 Task: Select a due date automation when advanced on, the moment a card is due add fields with custom field "Resume" set to a date between 1 and 7 working days from now.
Action: Mouse moved to (937, 73)
Screenshot: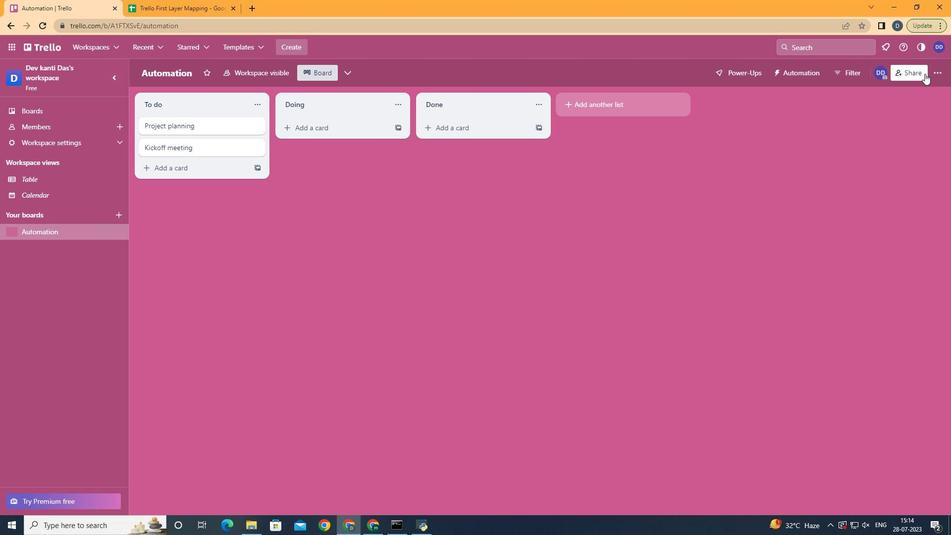 
Action: Mouse pressed left at (937, 73)
Screenshot: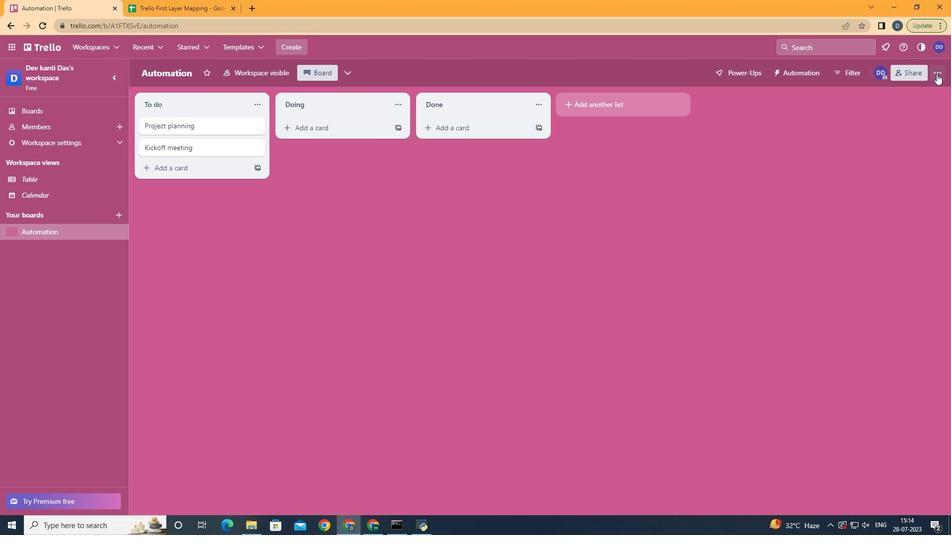 
Action: Mouse moved to (877, 206)
Screenshot: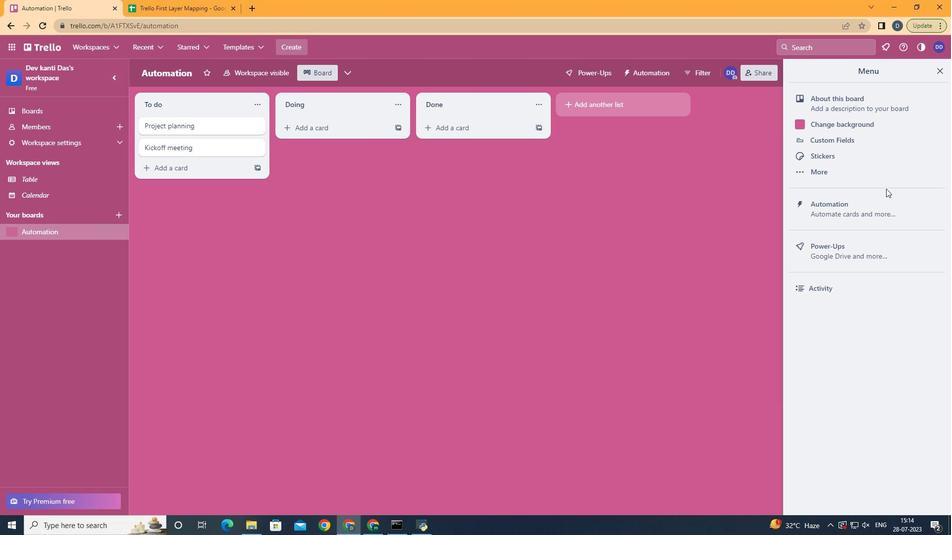 
Action: Mouse pressed left at (877, 206)
Screenshot: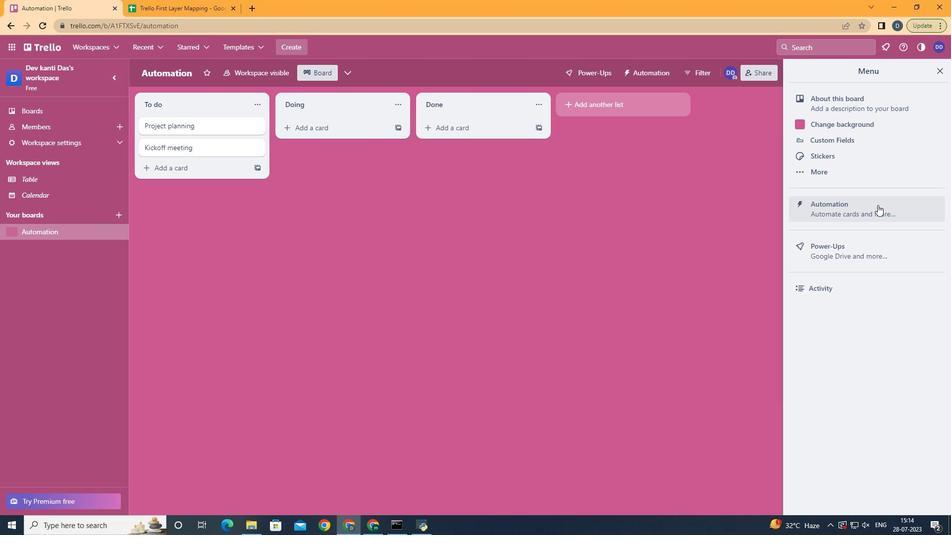 
Action: Mouse moved to (187, 191)
Screenshot: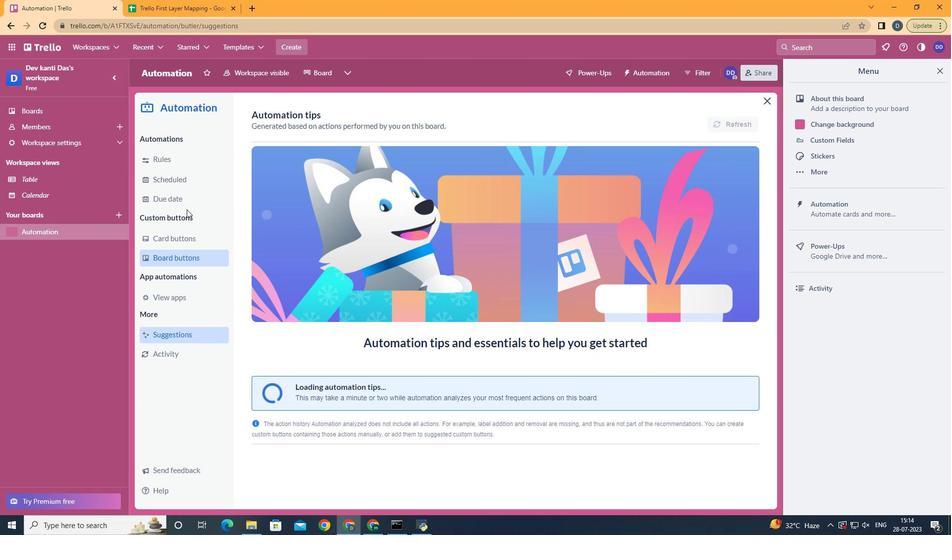 
Action: Mouse pressed left at (187, 191)
Screenshot: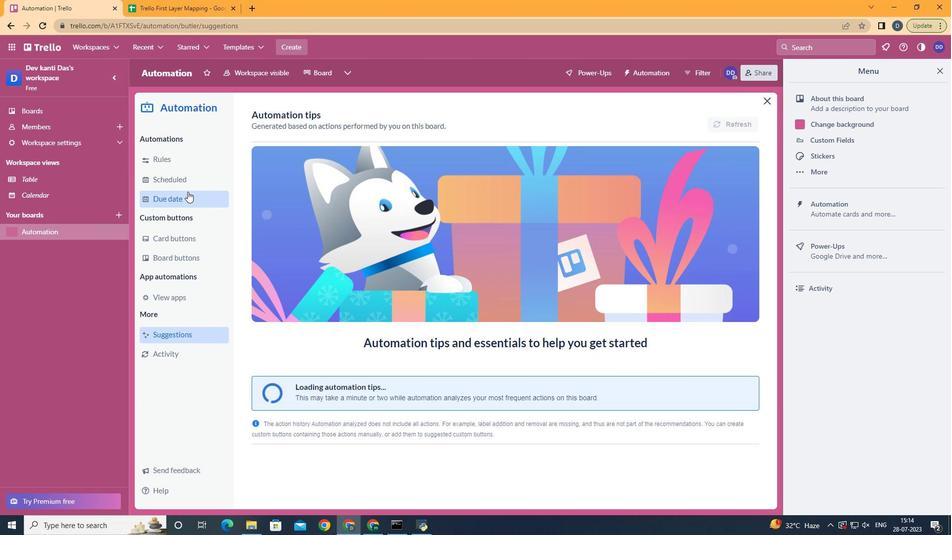 
Action: Mouse moved to (713, 120)
Screenshot: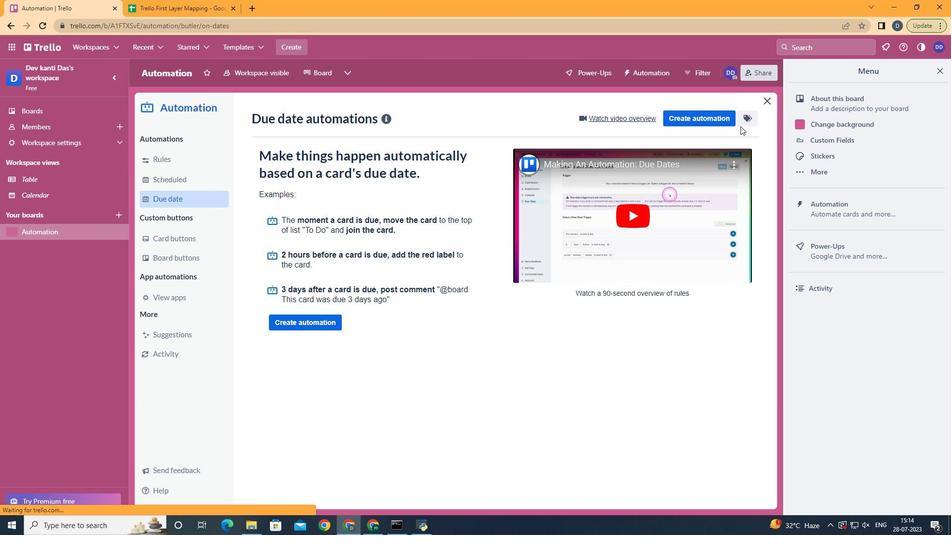 
Action: Mouse pressed left at (713, 120)
Screenshot: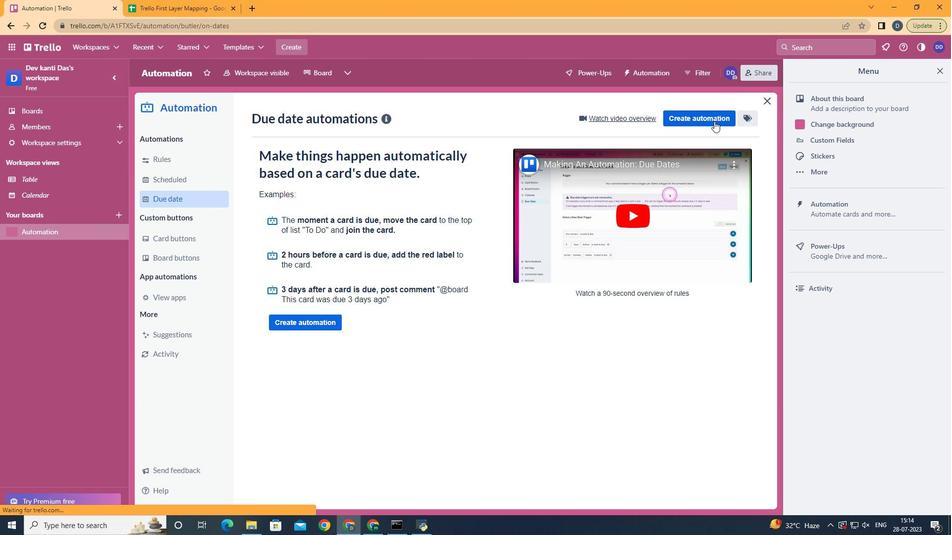 
Action: Mouse moved to (513, 212)
Screenshot: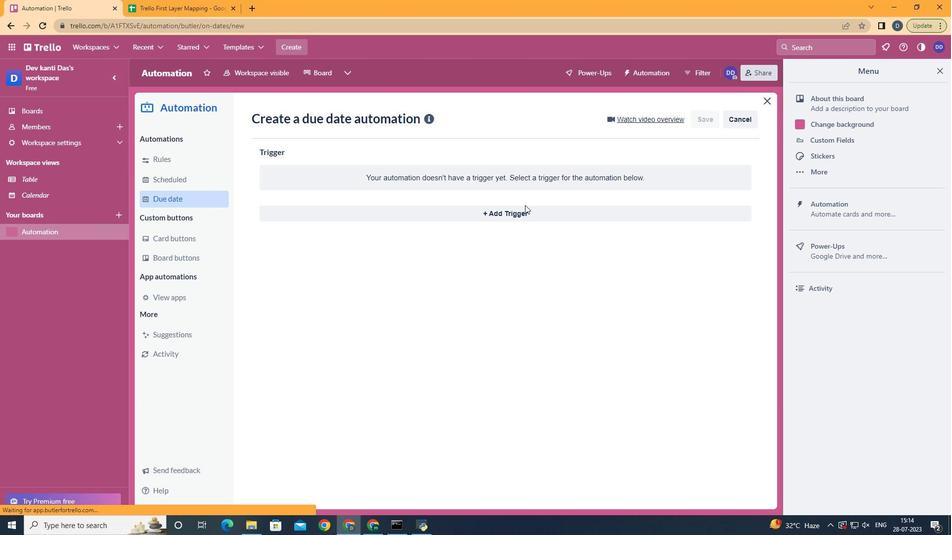 
Action: Mouse pressed left at (513, 212)
Screenshot: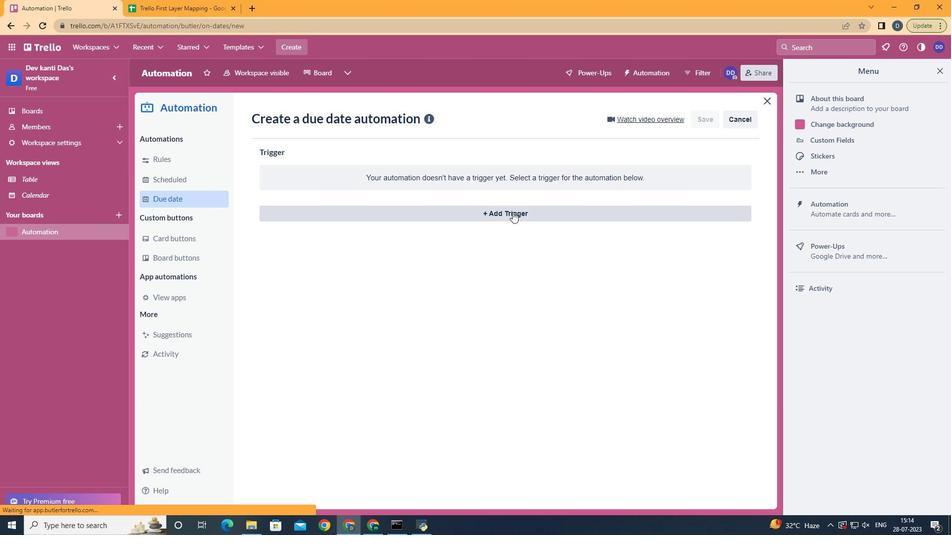 
Action: Mouse moved to (298, 350)
Screenshot: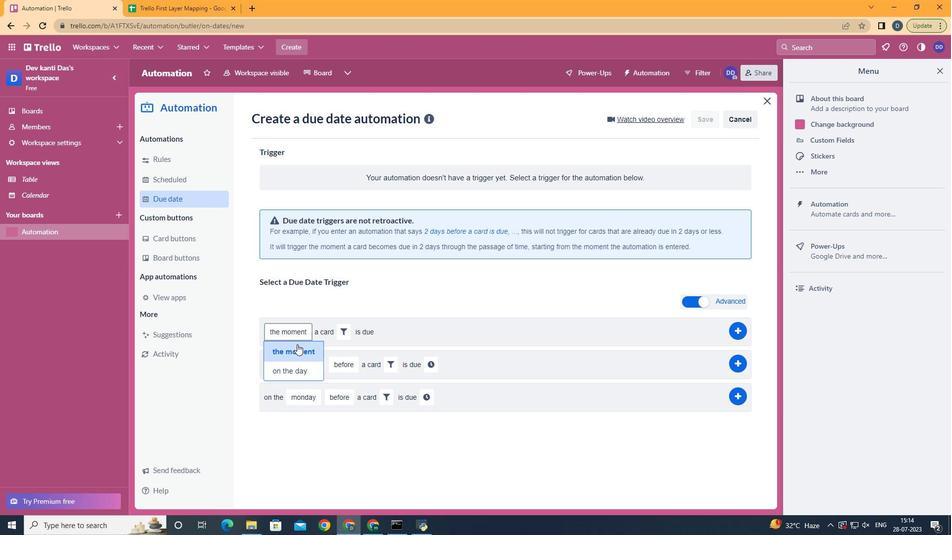 
Action: Mouse pressed left at (298, 350)
Screenshot: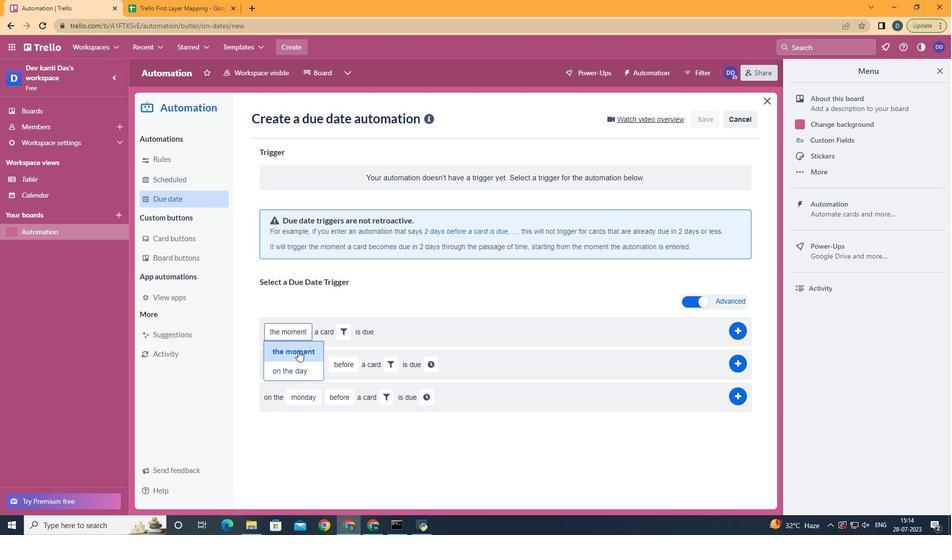 
Action: Mouse moved to (345, 328)
Screenshot: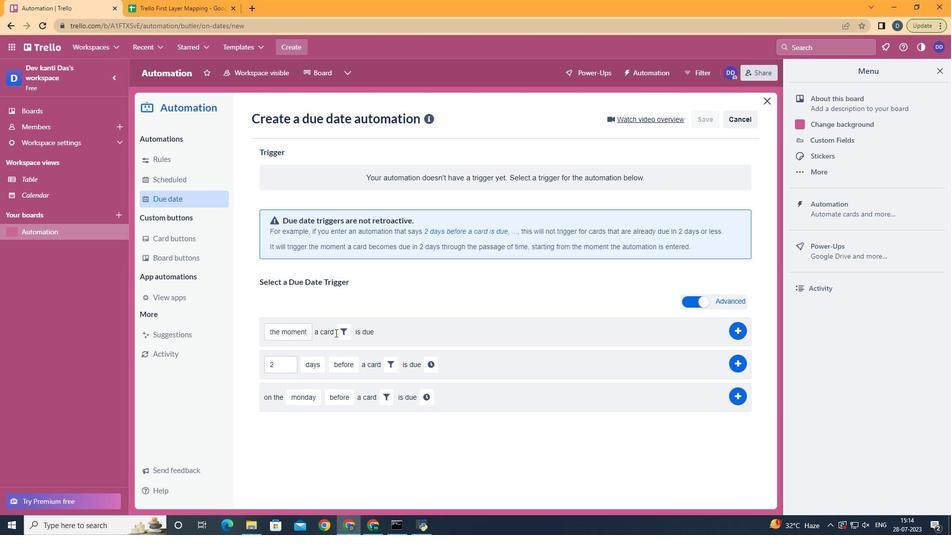 
Action: Mouse pressed left at (345, 328)
Screenshot: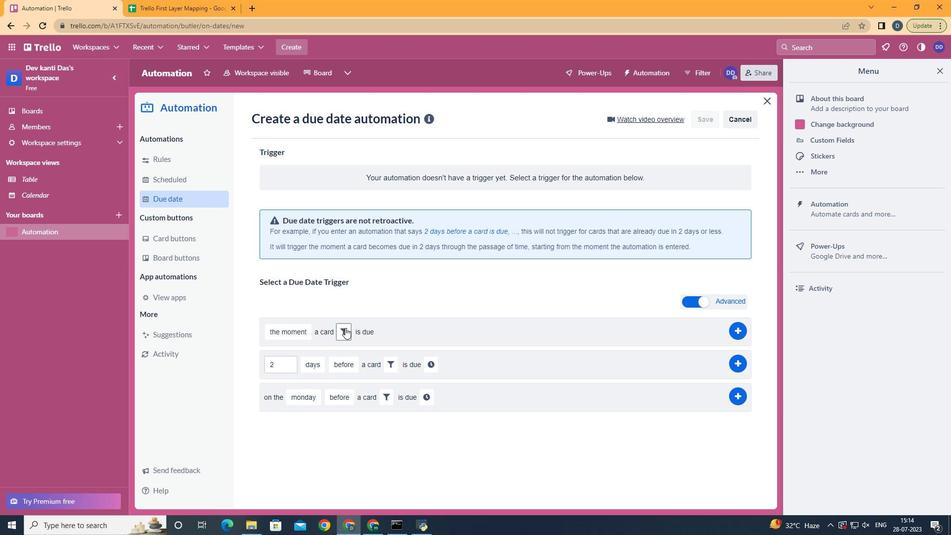 
Action: Mouse moved to (509, 366)
Screenshot: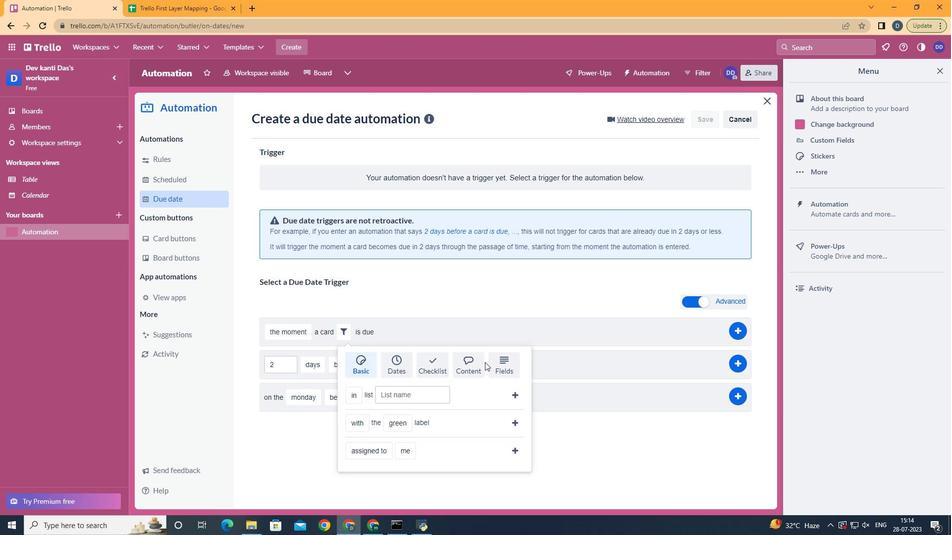 
Action: Mouse pressed left at (509, 366)
Screenshot: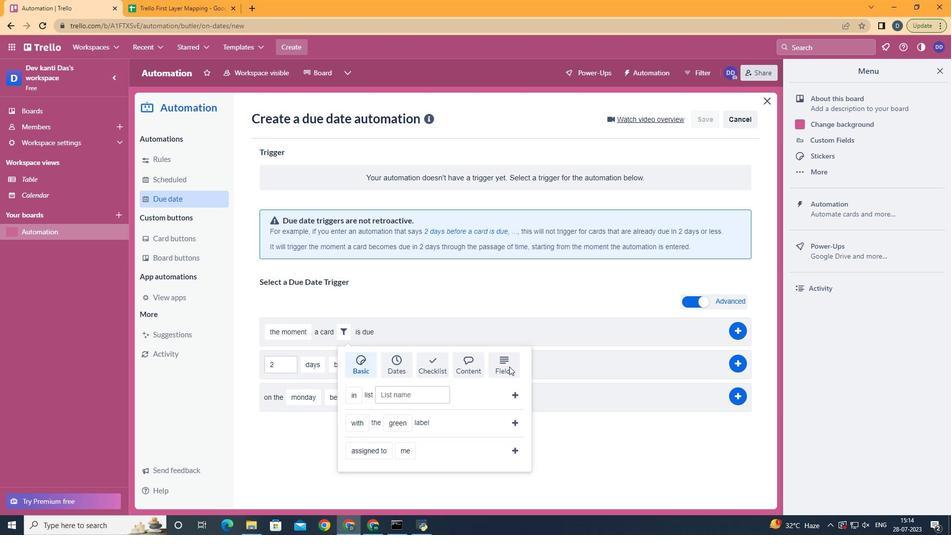 
Action: Mouse moved to (586, 417)
Screenshot: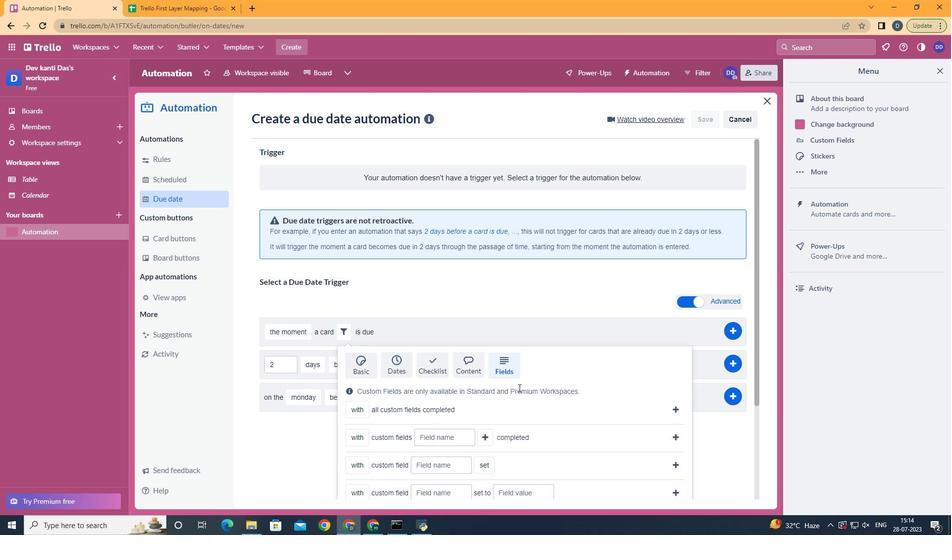 
Action: Mouse scrolled (586, 416) with delta (0, 0)
Screenshot: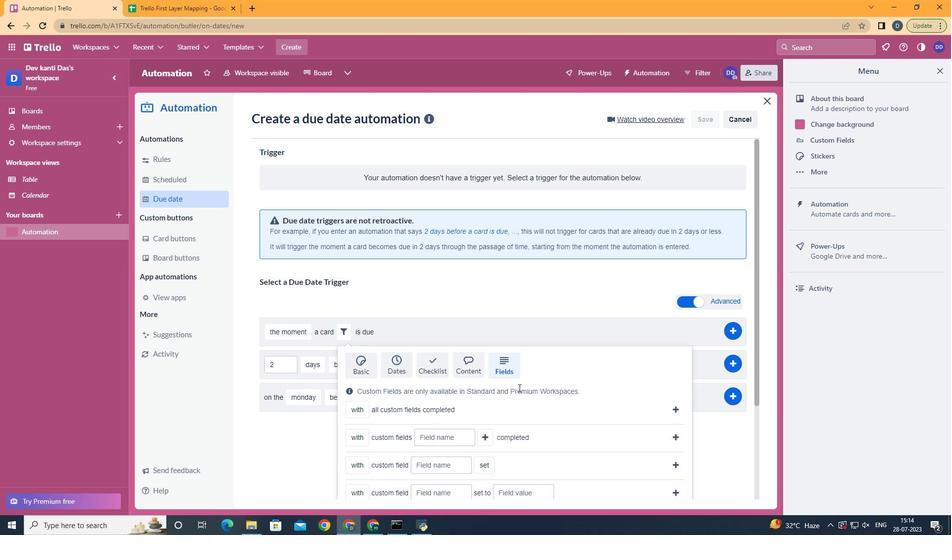 
Action: Mouse scrolled (586, 416) with delta (0, 0)
Screenshot: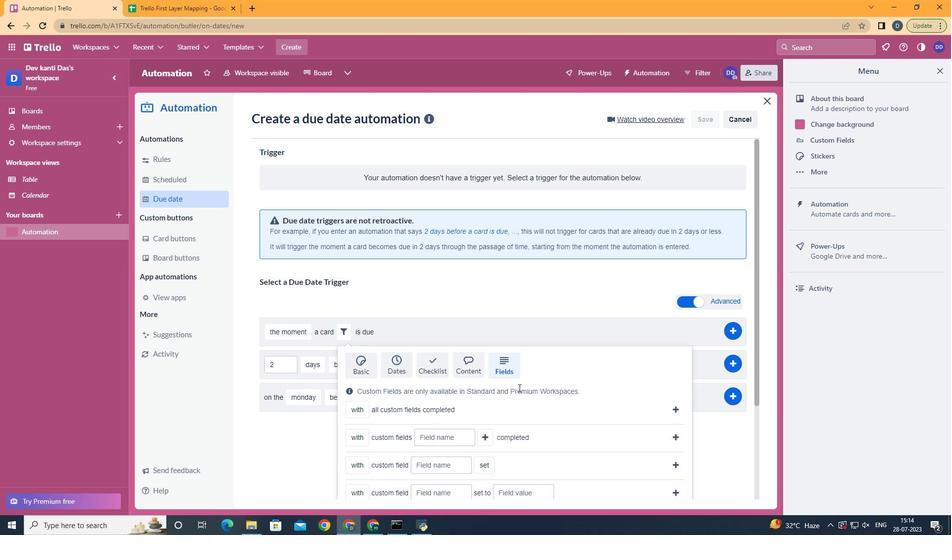 
Action: Mouse scrolled (586, 416) with delta (0, 0)
Screenshot: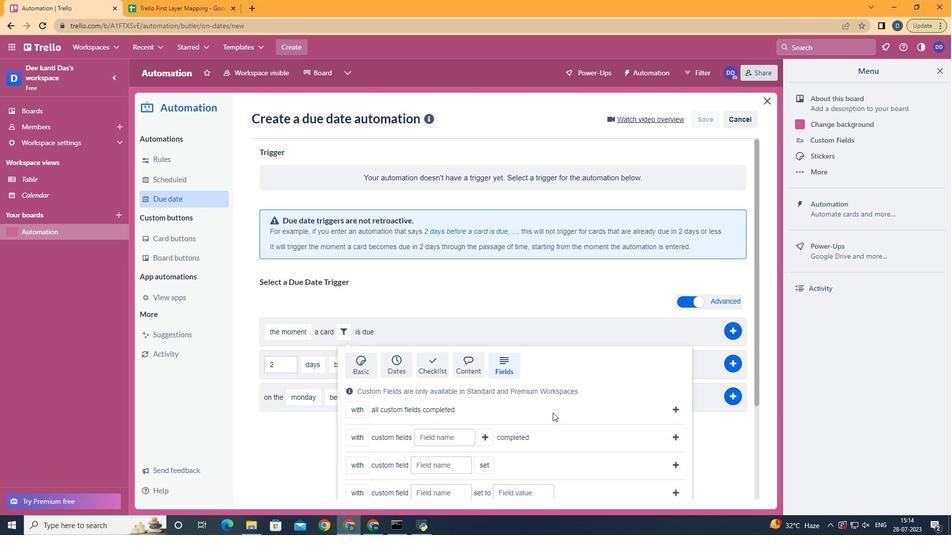 
Action: Mouse scrolled (586, 416) with delta (0, 0)
Screenshot: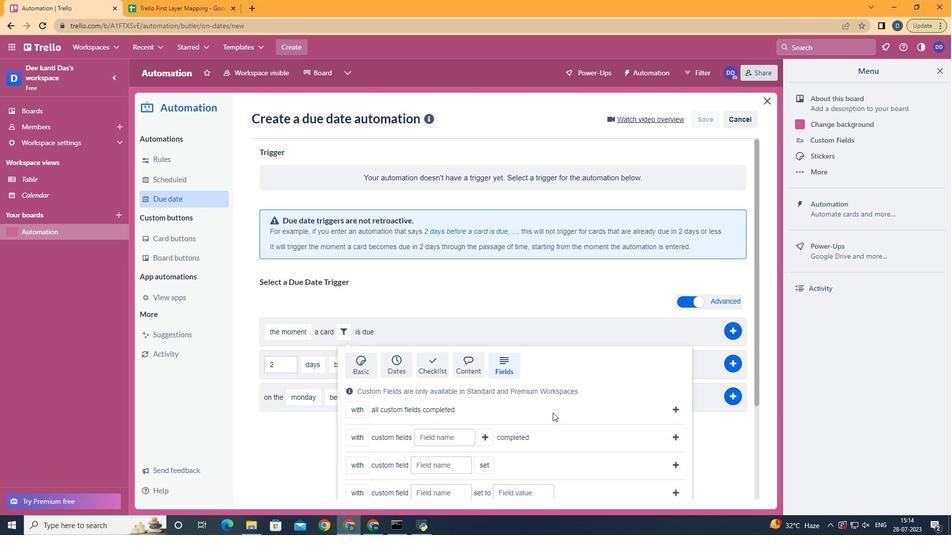 
Action: Mouse moved to (589, 407)
Screenshot: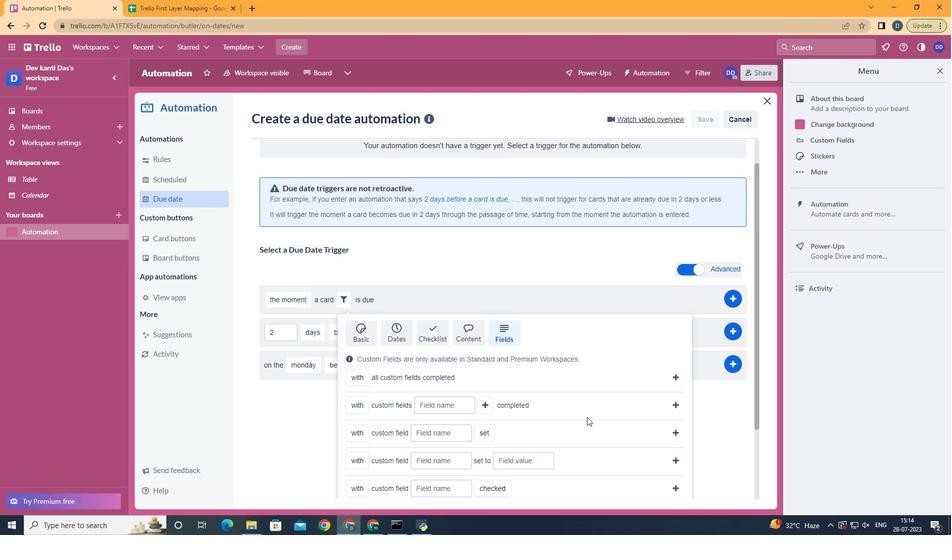 
Action: Mouse scrolled (589, 406) with delta (0, 0)
Screenshot: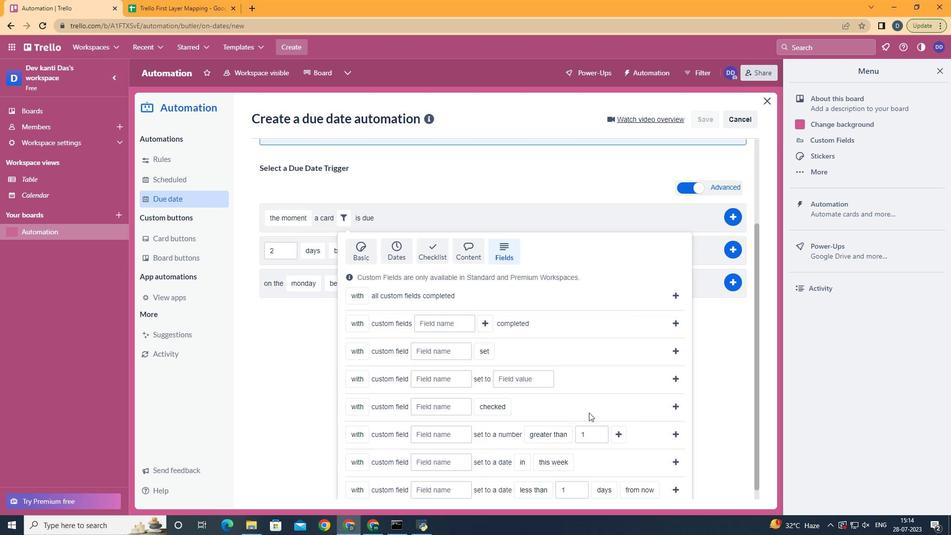 
Action: Mouse scrolled (589, 406) with delta (0, 0)
Screenshot: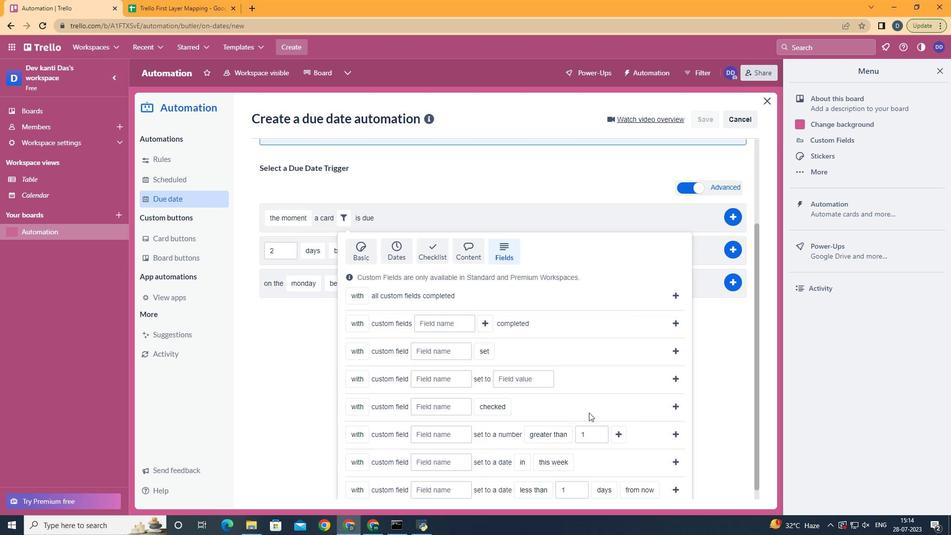 
Action: Mouse scrolled (589, 406) with delta (0, 0)
Screenshot: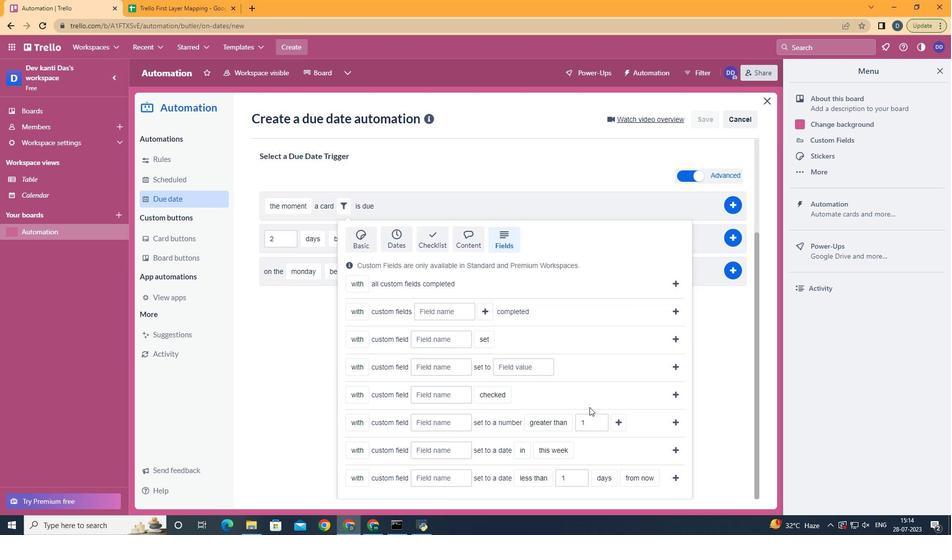 
Action: Mouse scrolled (589, 406) with delta (0, 0)
Screenshot: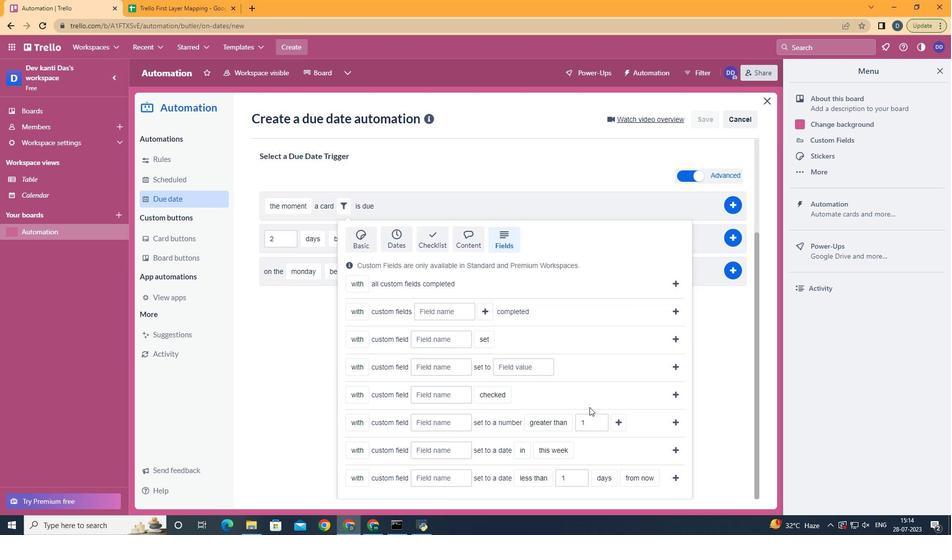 
Action: Mouse moved to (374, 441)
Screenshot: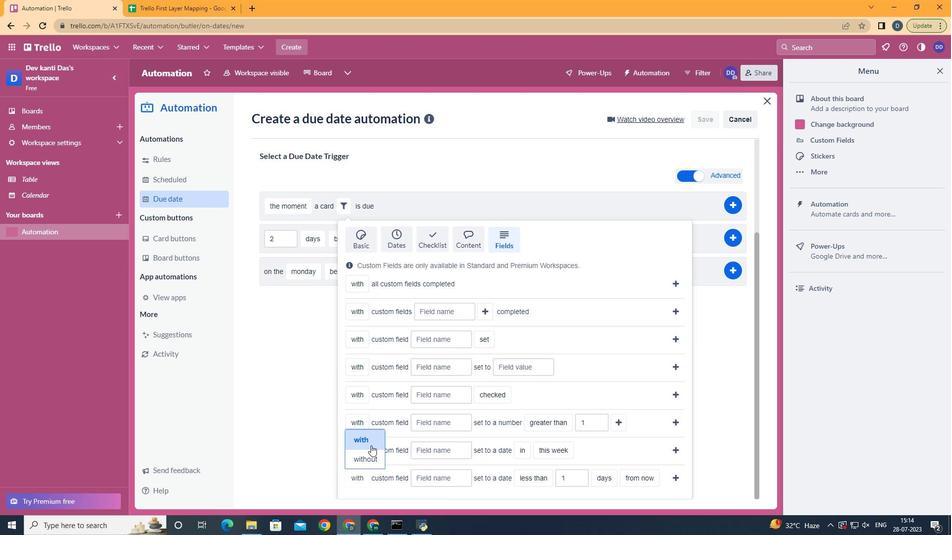 
Action: Mouse pressed left at (374, 441)
Screenshot: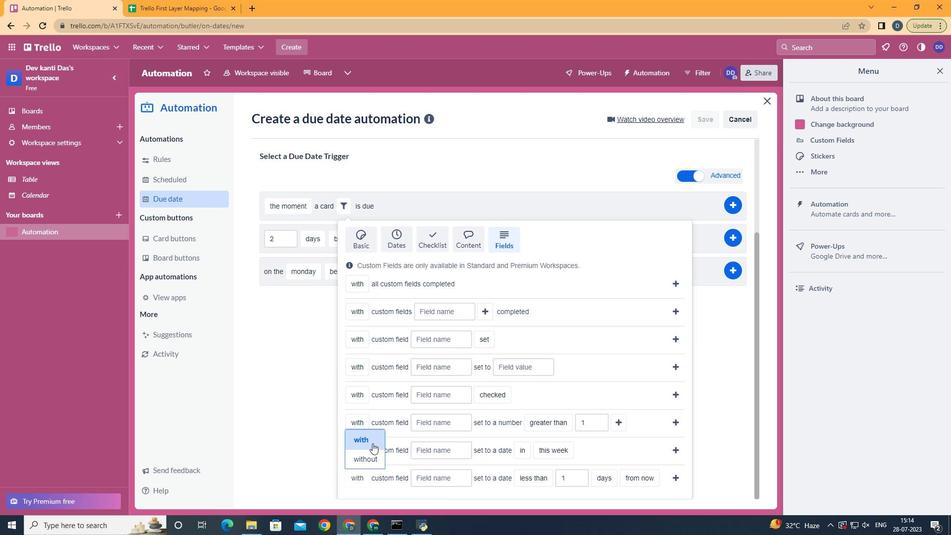 
Action: Mouse moved to (425, 475)
Screenshot: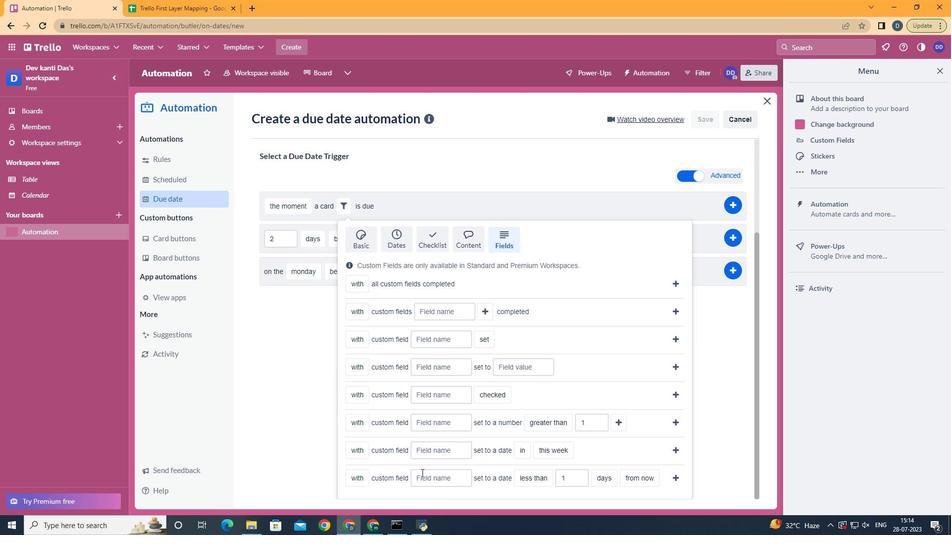 
Action: Mouse pressed left at (425, 475)
Screenshot: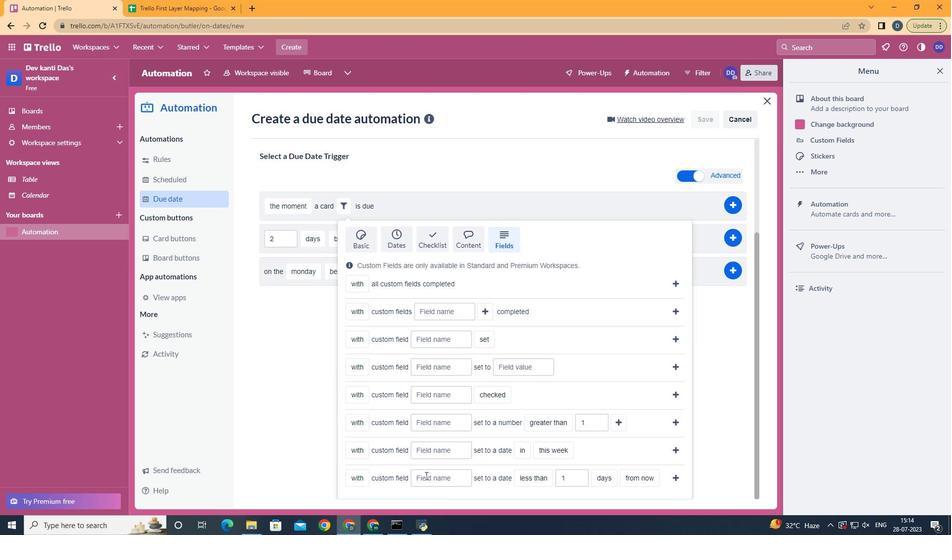
Action: Key pressed <Key.shift>Resume
Screenshot: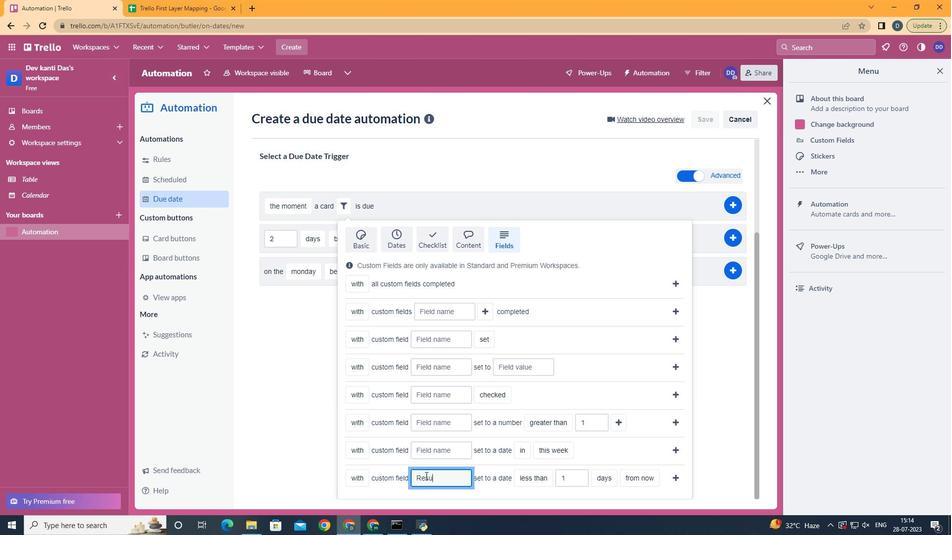 
Action: Mouse moved to (544, 457)
Screenshot: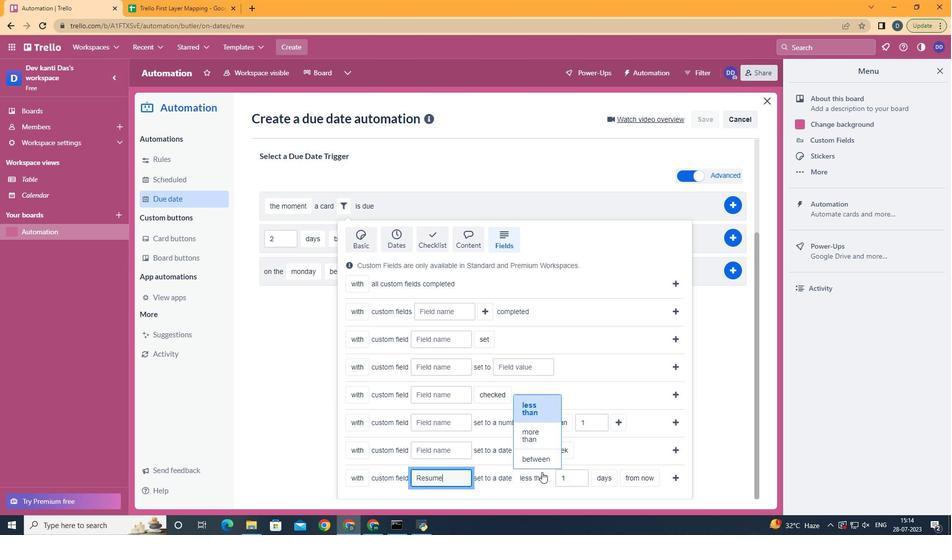 
Action: Mouse pressed left at (544, 457)
Screenshot: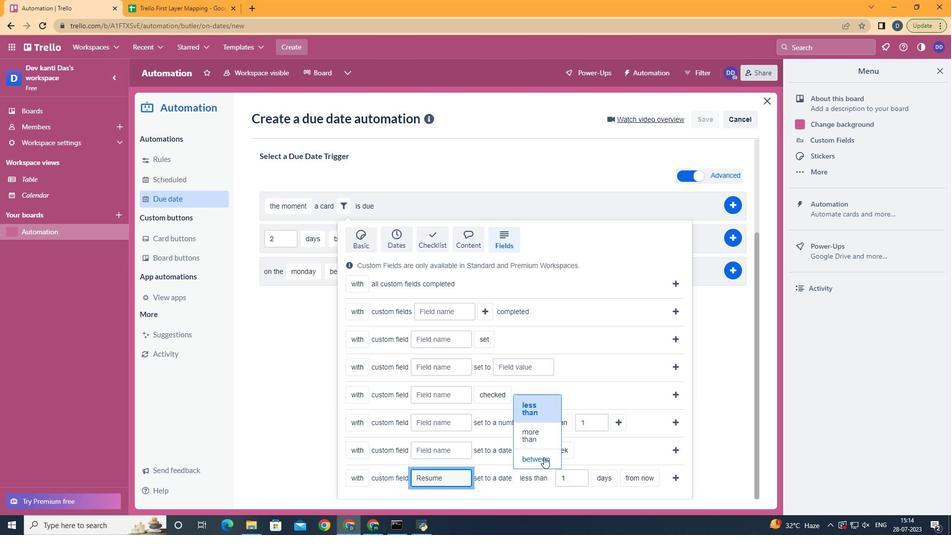
Action: Mouse moved to (663, 457)
Screenshot: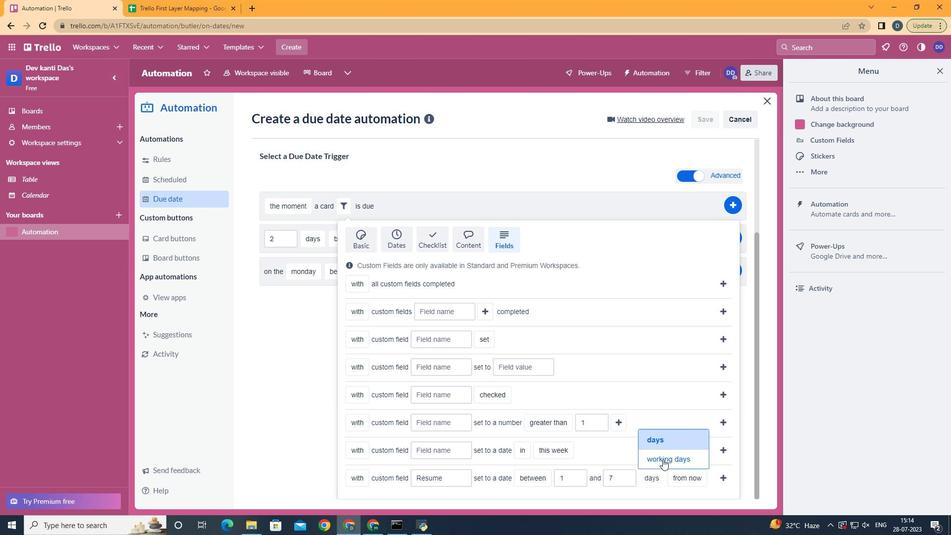 
Action: Mouse pressed left at (663, 457)
Screenshot: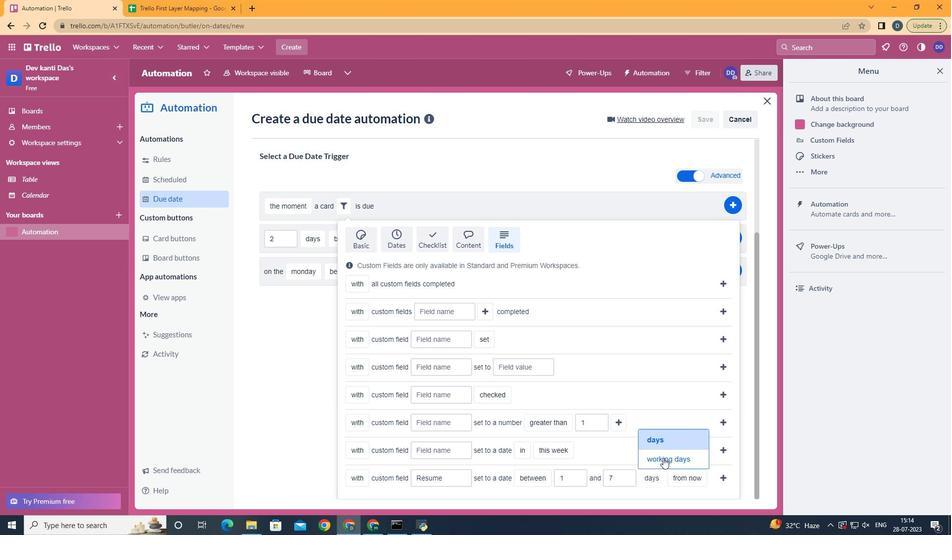 
Action: Mouse moved to (375, 457)
Screenshot: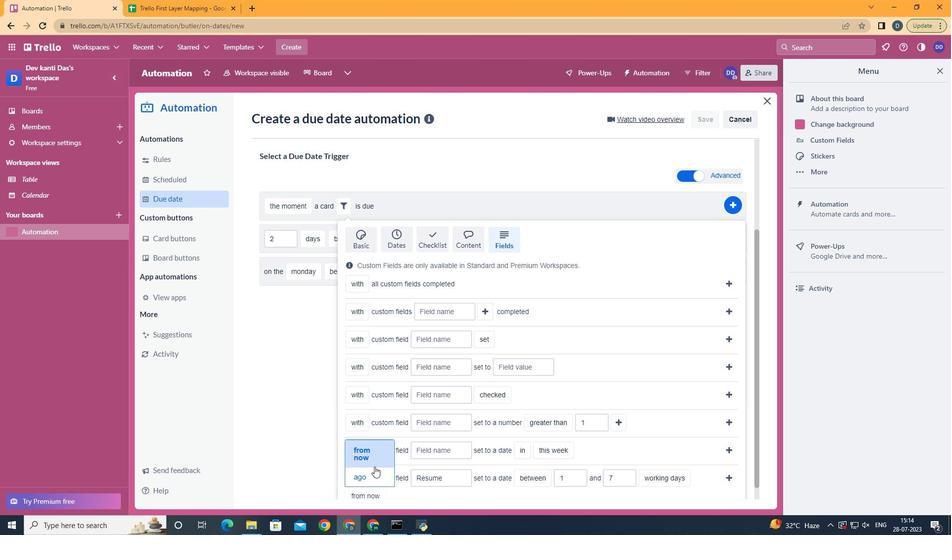 
Action: Mouse pressed left at (375, 457)
Screenshot: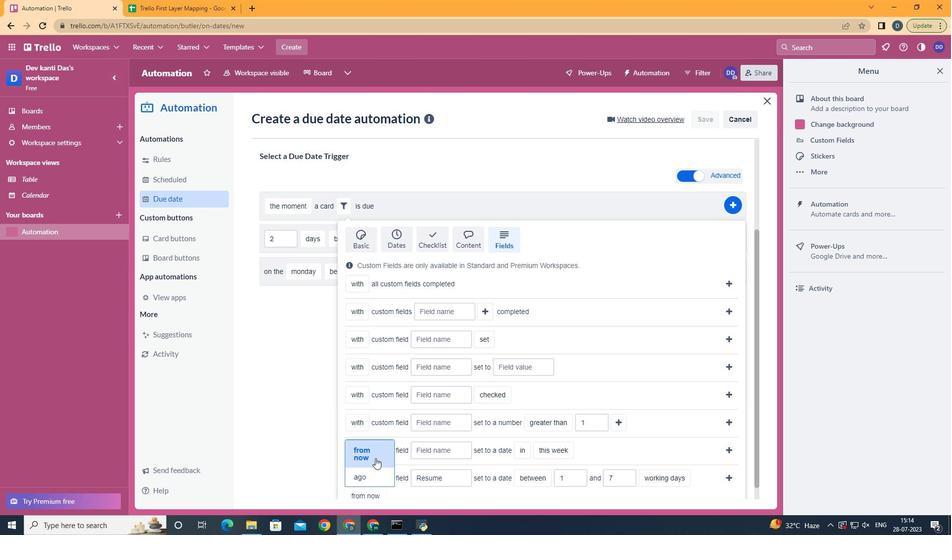 
Action: Mouse moved to (520, 480)
Screenshot: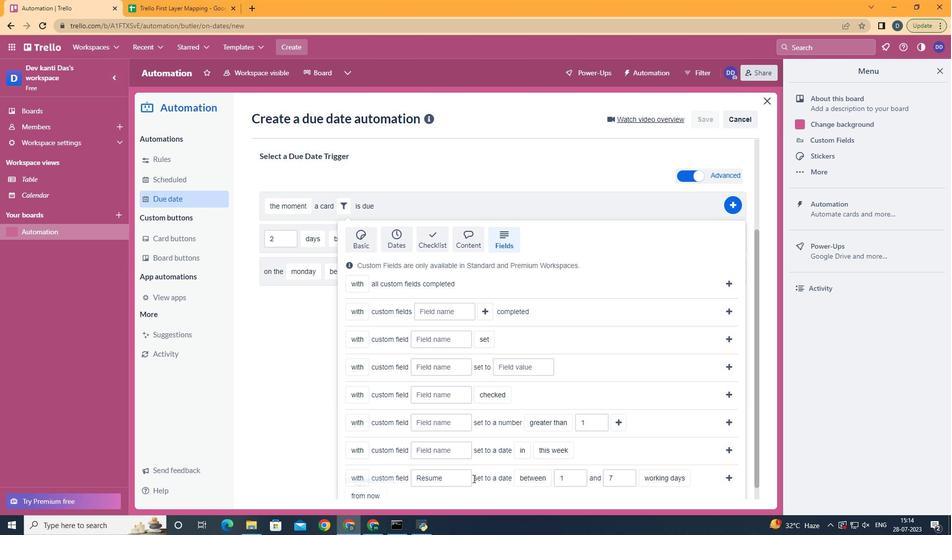 
Action: Mouse scrolled (520, 480) with delta (0, 0)
Screenshot: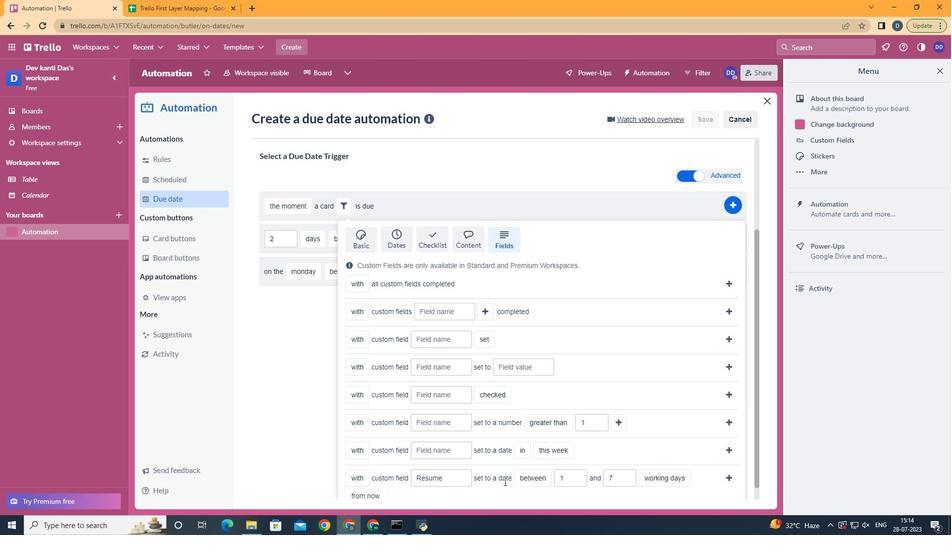 
Action: Mouse scrolled (520, 480) with delta (0, 0)
Screenshot: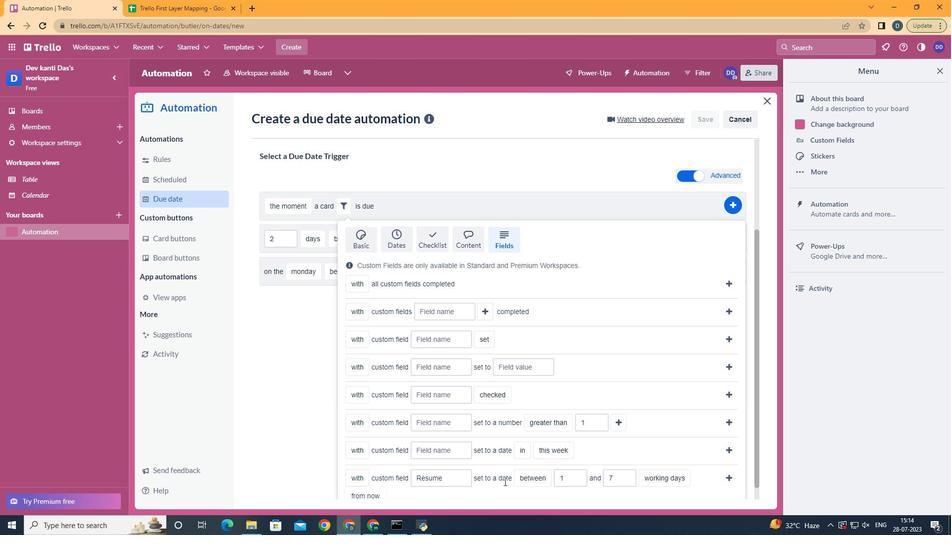 
Action: Mouse scrolled (520, 480) with delta (0, 0)
Screenshot: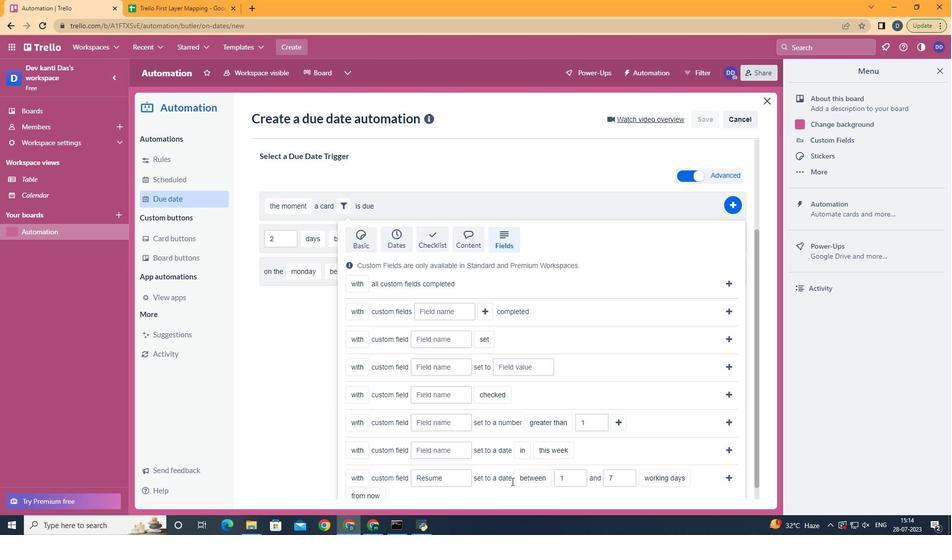 
Action: Mouse moved to (732, 463)
Screenshot: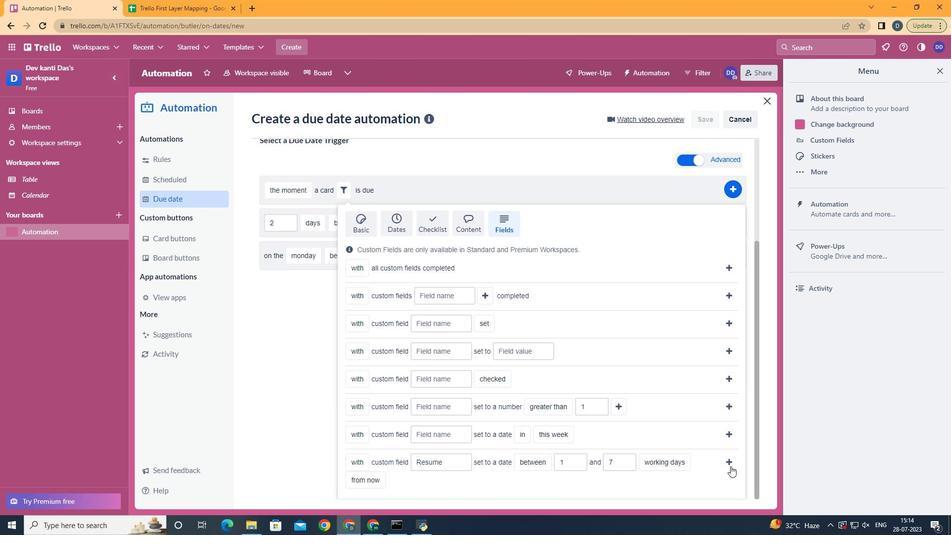 
Action: Mouse pressed left at (732, 463)
Screenshot: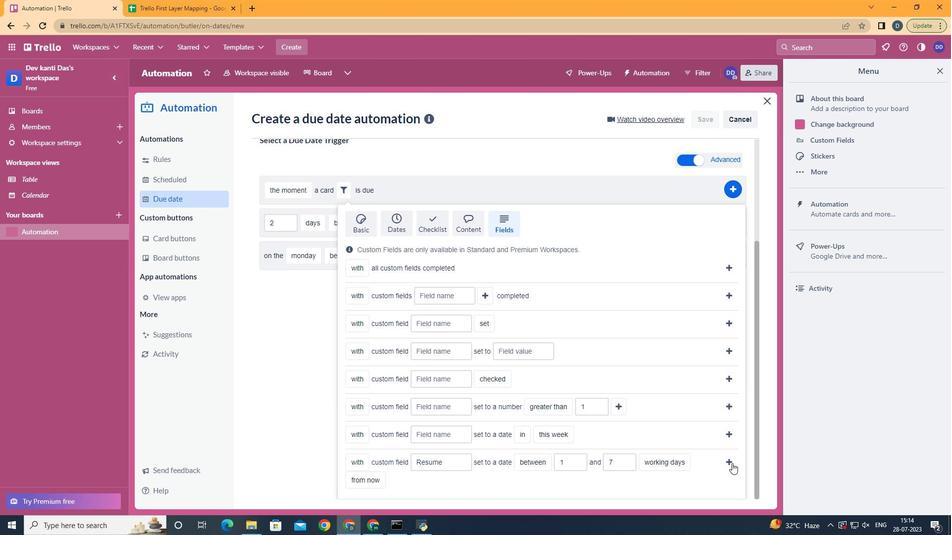 
Action: Mouse moved to (653, 464)
Screenshot: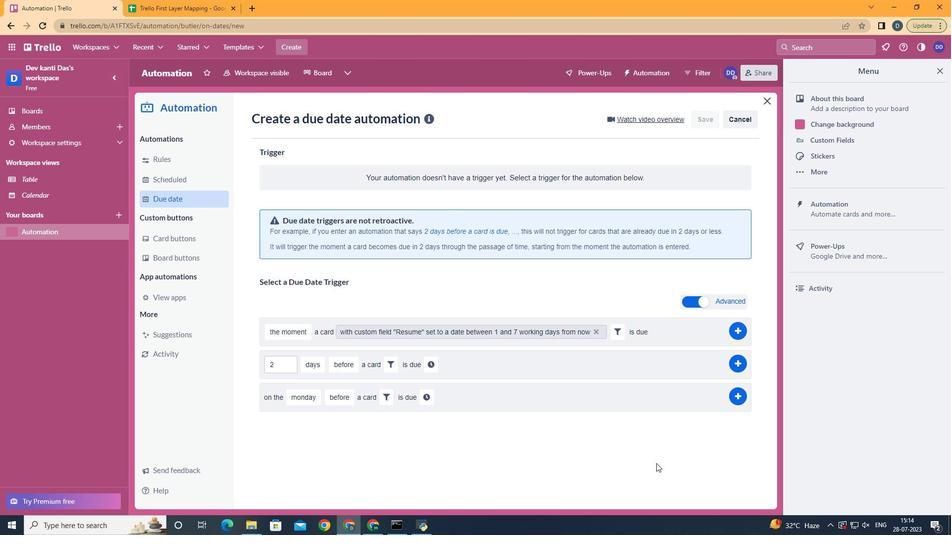 
